 Task: Add a signature Bailey Nelson containing 'Stay safe, Bailey Nelson' to email address softage.1@softage.net and add a folder Cover letters
Action: Mouse moved to (485, 341)
Screenshot: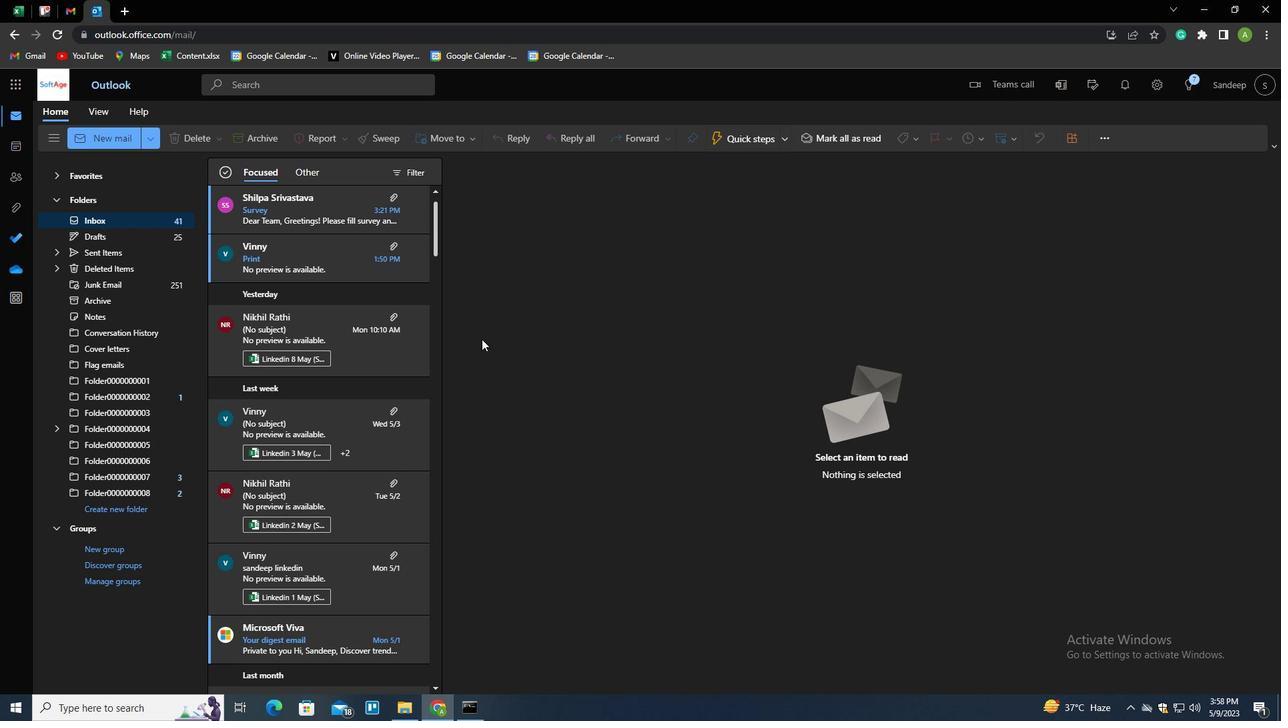 
Action: Key pressed n
Screenshot: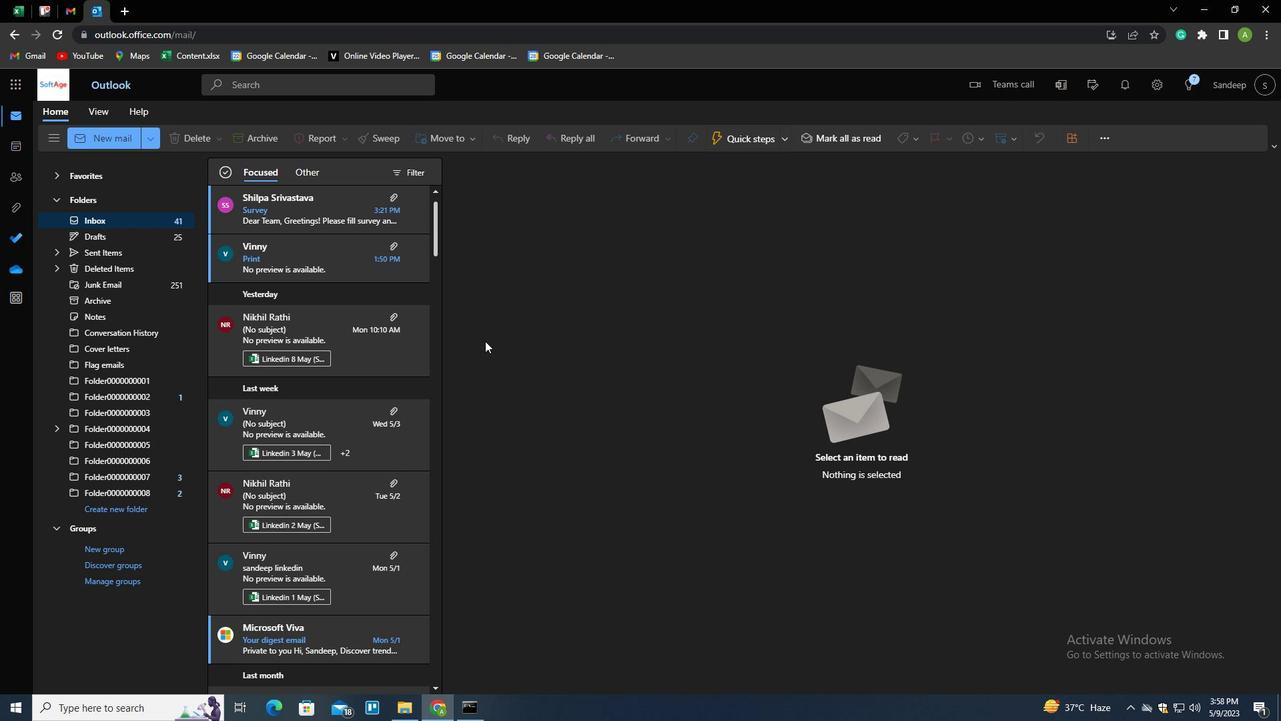 
Action: Mouse moved to (896, 144)
Screenshot: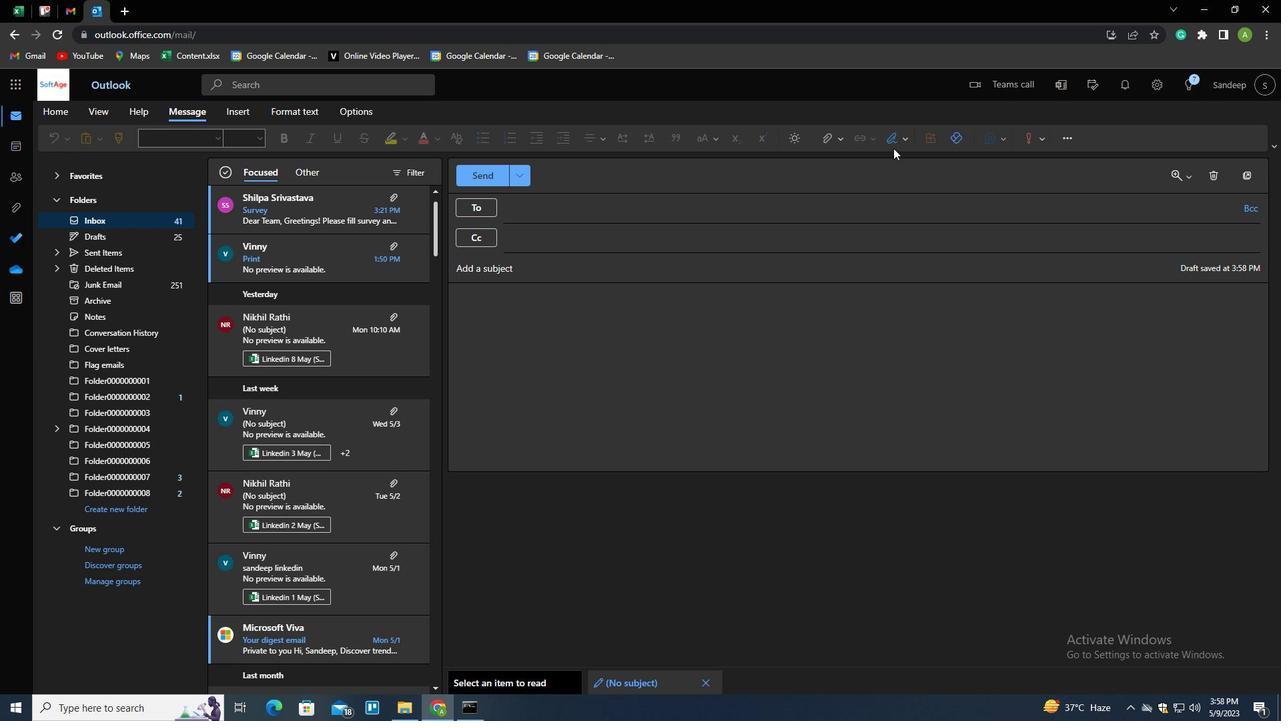 
Action: Mouse pressed left at (896, 144)
Screenshot: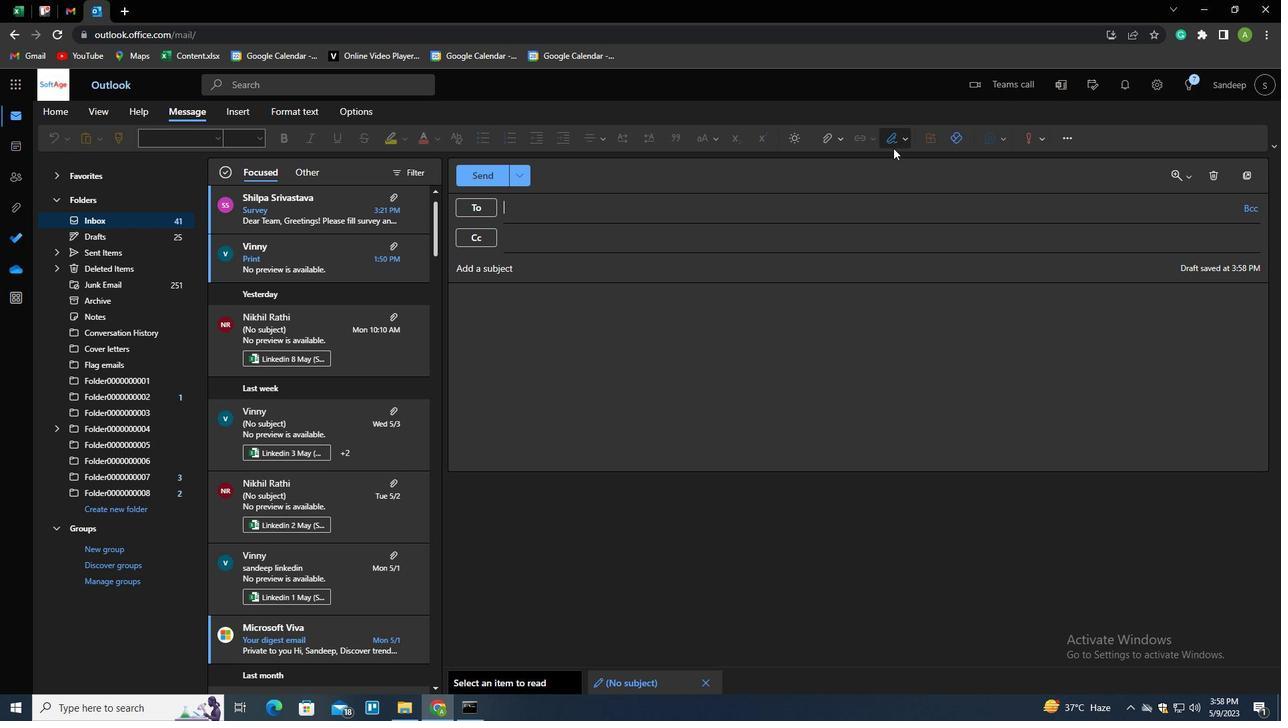 
Action: Mouse moved to (891, 162)
Screenshot: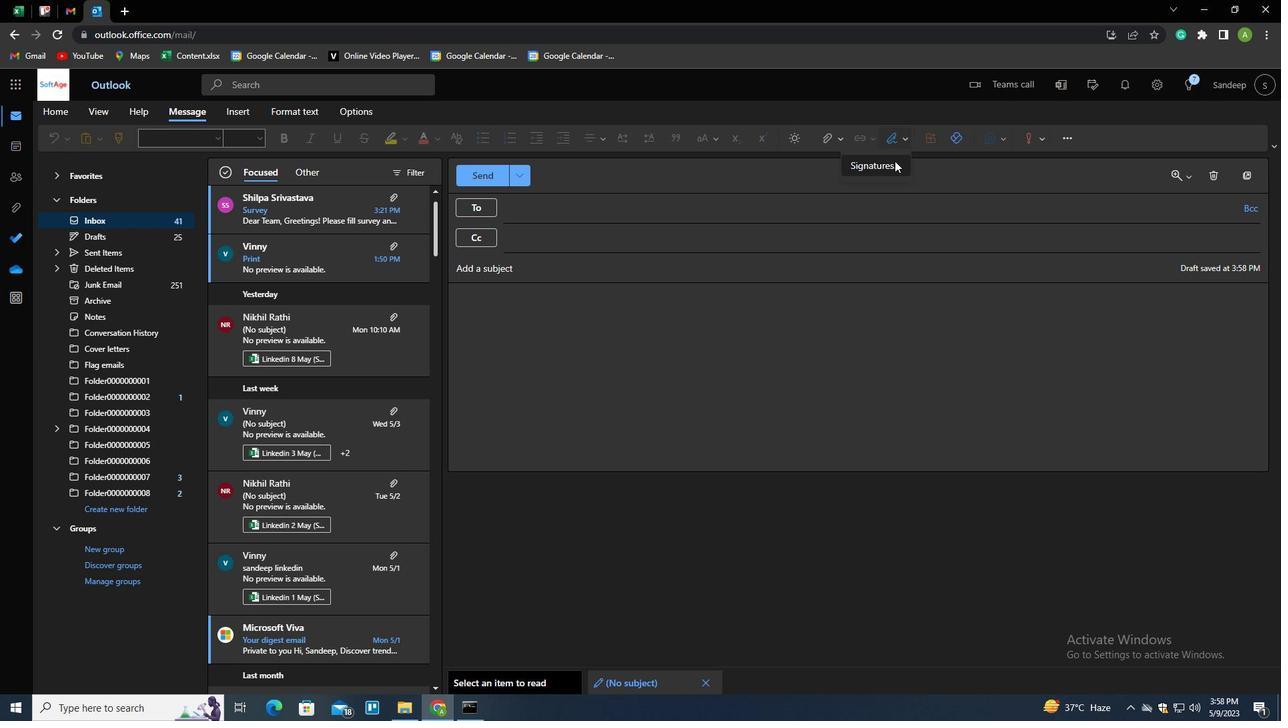 
Action: Mouse pressed left at (891, 162)
Screenshot: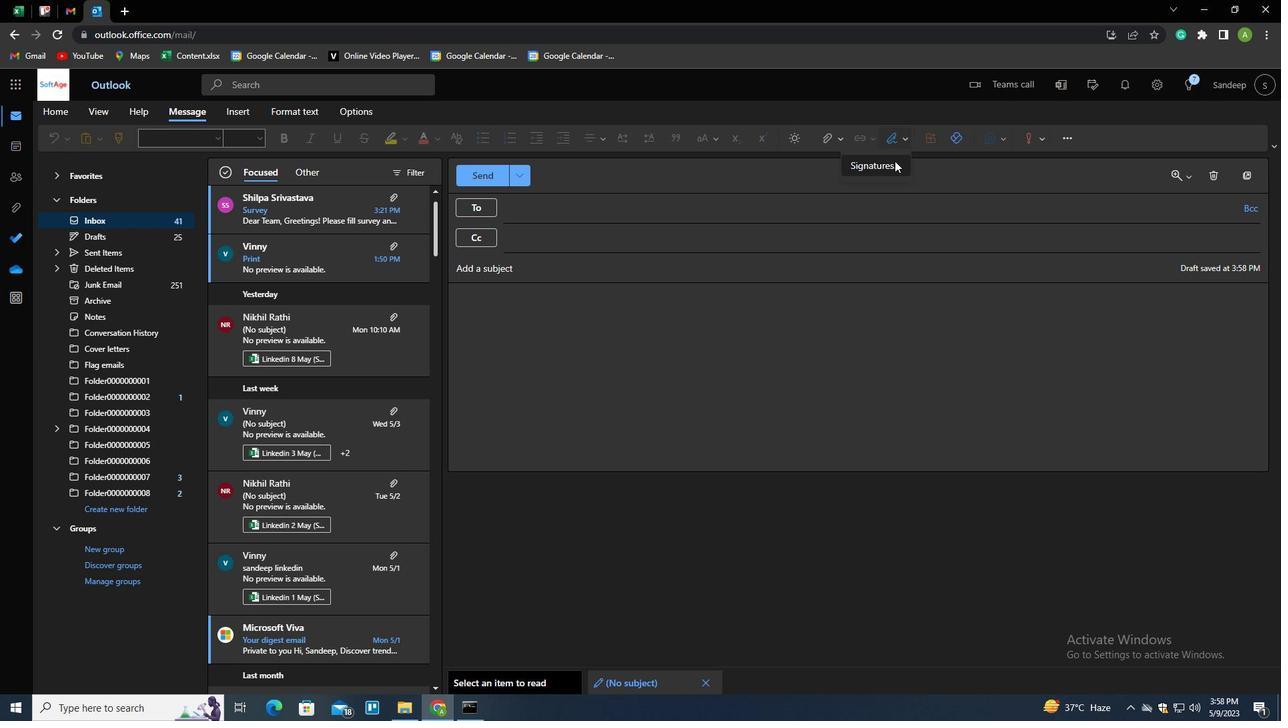 
Action: Mouse moved to (700, 245)
Screenshot: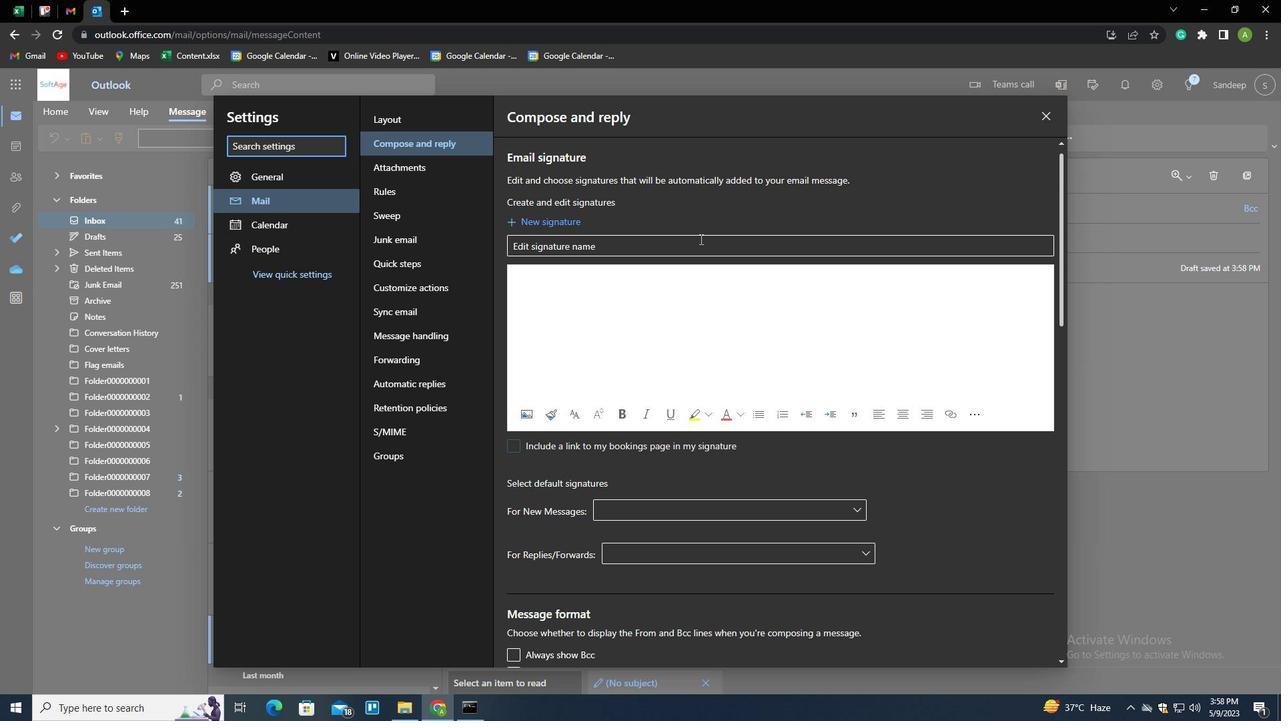 
Action: Mouse pressed left at (700, 245)
Screenshot: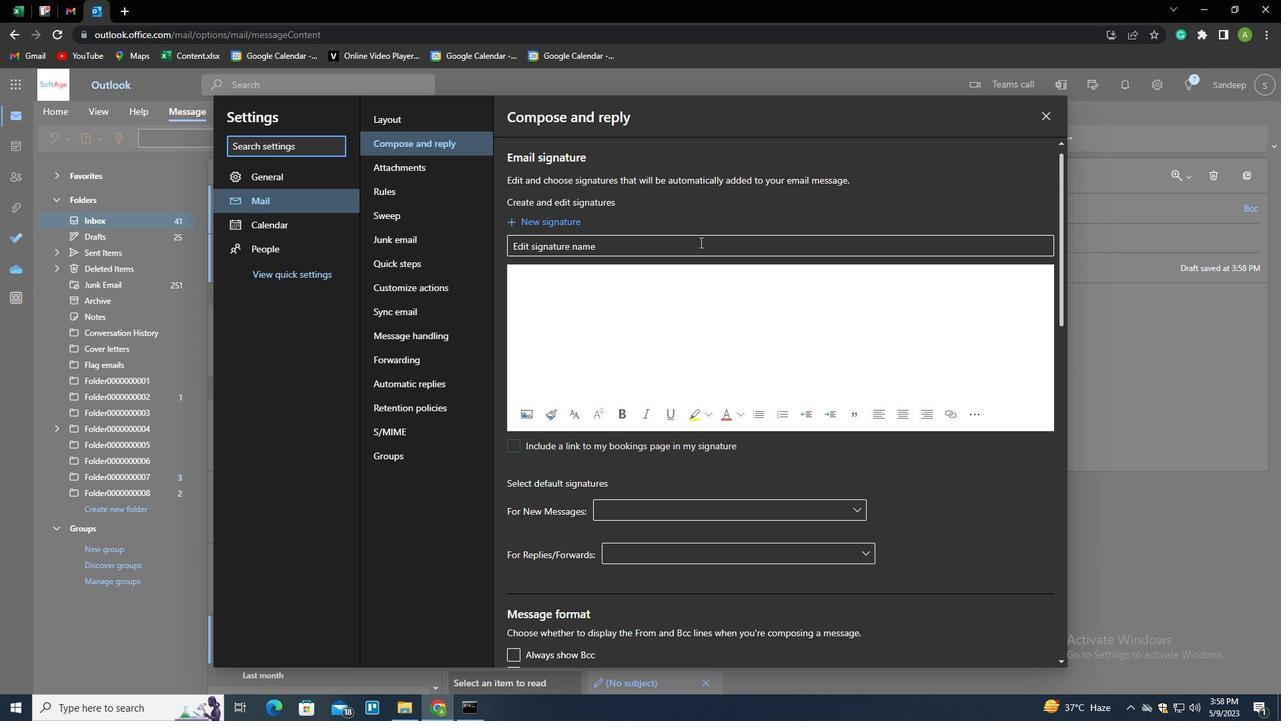 
Action: Key pressed <Key.shift>BAILEY<Key.space><Key.shift>NELSON<Key.tab><Key.shift_r><Key.enter><Key.enter><Key.enter><Key.enter><Key.enter><Key.enter><Key.shift><Key.shift><Key.shift><Key.shift><Key.shift><Key.shift><Key.shift><Key.shift><Key.shift><Key.shift><Key.shift><Key.shift><Key.shift><Key.shift><Key.shift><Key.shift><Key.shift><Key.shift><Key.shift><Key.shift><Key.shift><Key.shift><Key.shift><Key.shift>STAY<Key.space>SAFE<Key.shift_r><Key.enter><Key.shift><Key.shift><Key.shift><Key.shift><Key.shift><Key.shift><Key.shift><Key.shift><Key.shift><Key.shift><Key.shift><Key.shift><Key.shift><Key.shift><Key.shift><Key.shift><Key.shift><Key.shift><Key.shift><Key.shift><Key.shift><Key.shift><Key.shift><Key.shift><Key.shift><Key.shift><Key.shift><Key.shift><Key.shift><Key.shift><Key.shift><Key.shift><Key.shift><Key.shift><Key.shift><Key.shift><Key.shift><Key.shift><Key.shift><Key.shift><Key.shift><Key.shift><Key.shift><Key.shift><Key.shift><Key.shift><Key.shift><Key.shift><Key.shift><Key.shift><Key.shift><Key.shift><Key.shift><Key.shift><Key.shift><Key.shift><Key.shift>VA<Key.backspace><Key.backspace><Key.shift>BAILEY<Key.space><Key.shift>NELSON
Screenshot: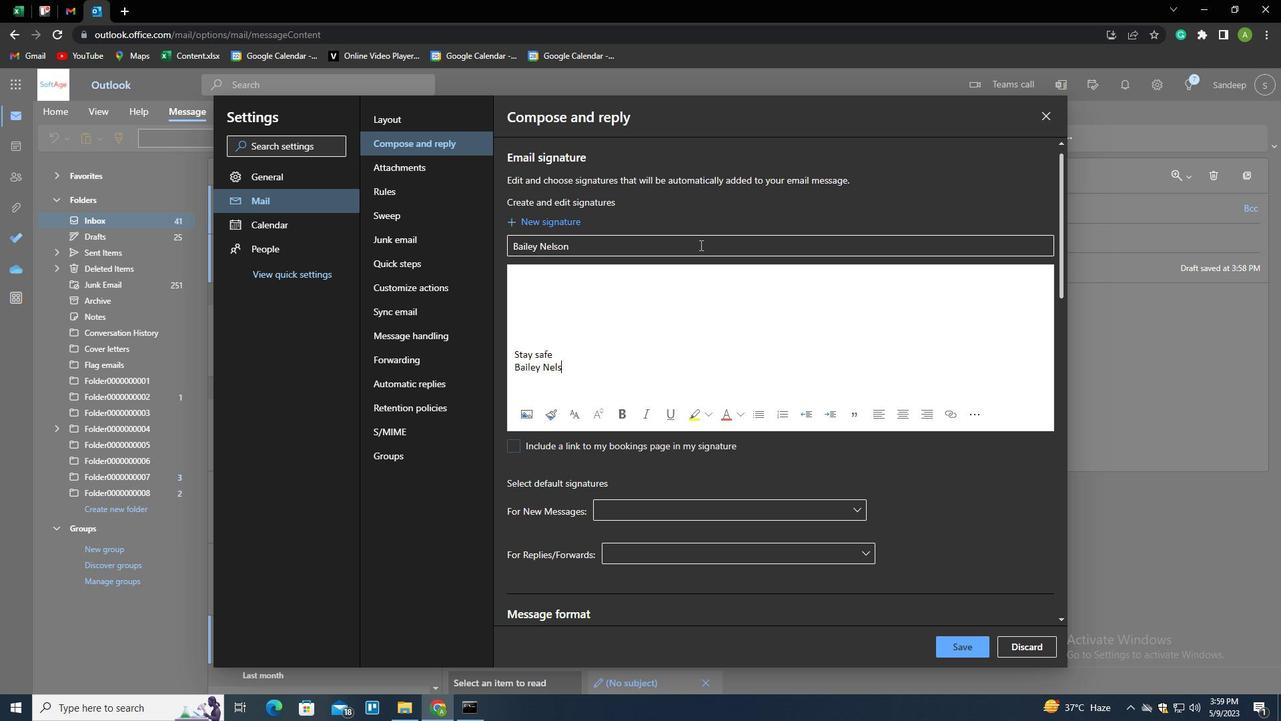 
Action: Mouse moved to (984, 643)
Screenshot: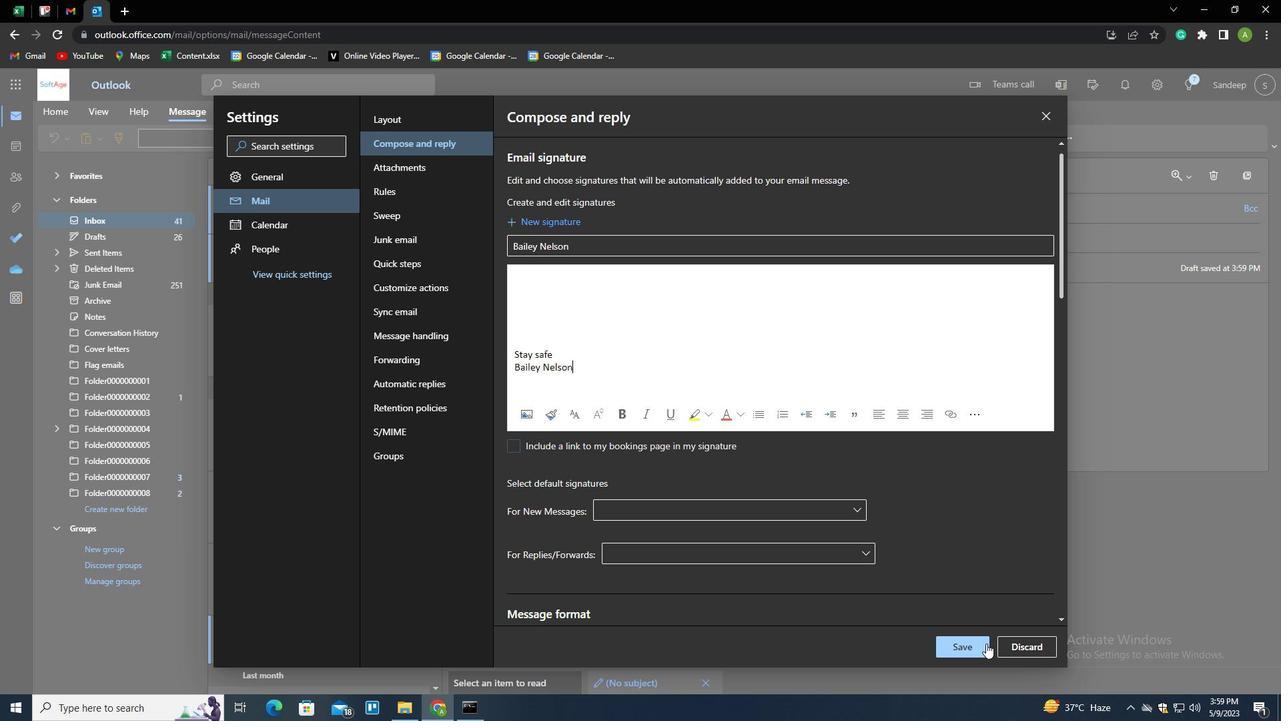 
Action: Mouse pressed left at (984, 643)
Screenshot: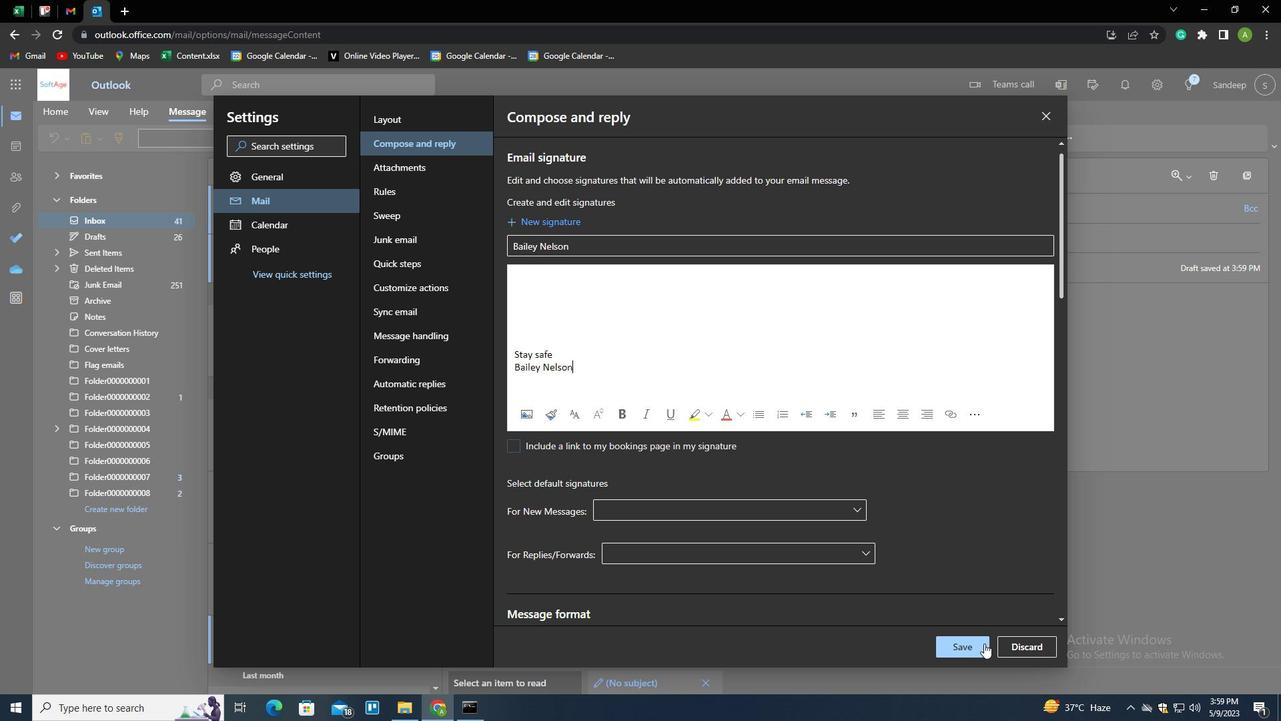 
Action: Mouse moved to (1128, 471)
Screenshot: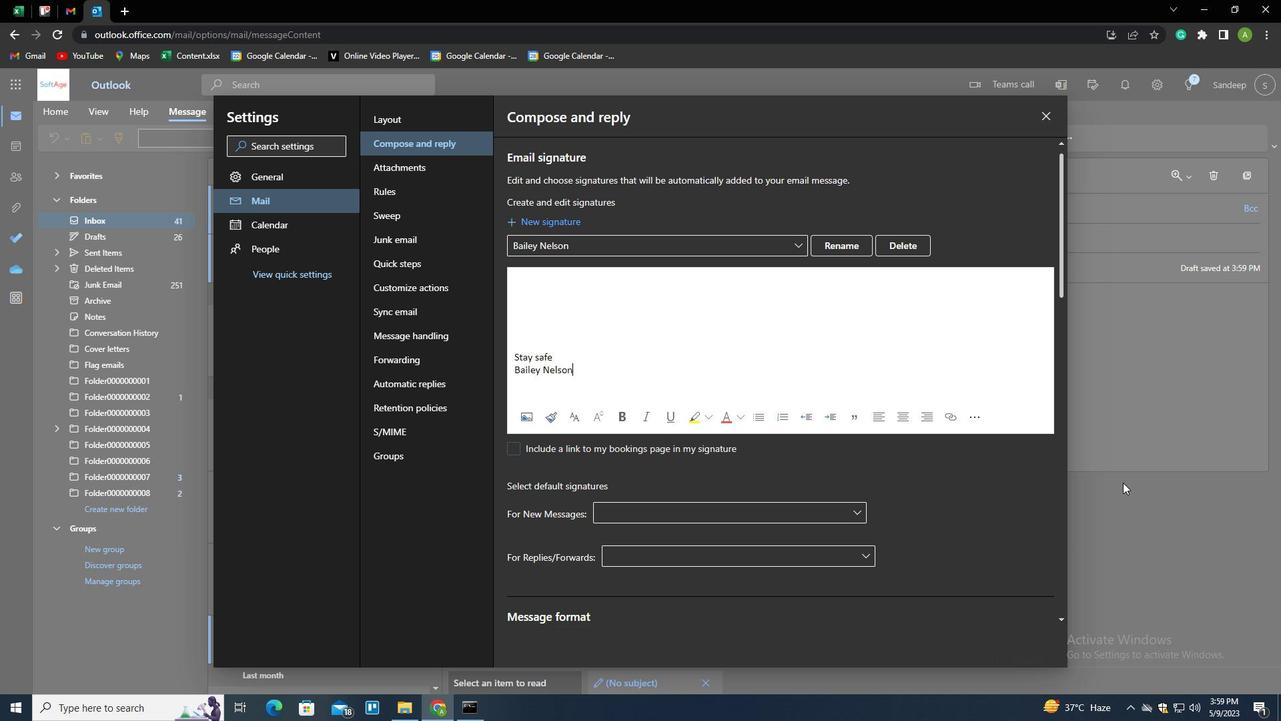 
Action: Mouse pressed left at (1128, 471)
Screenshot: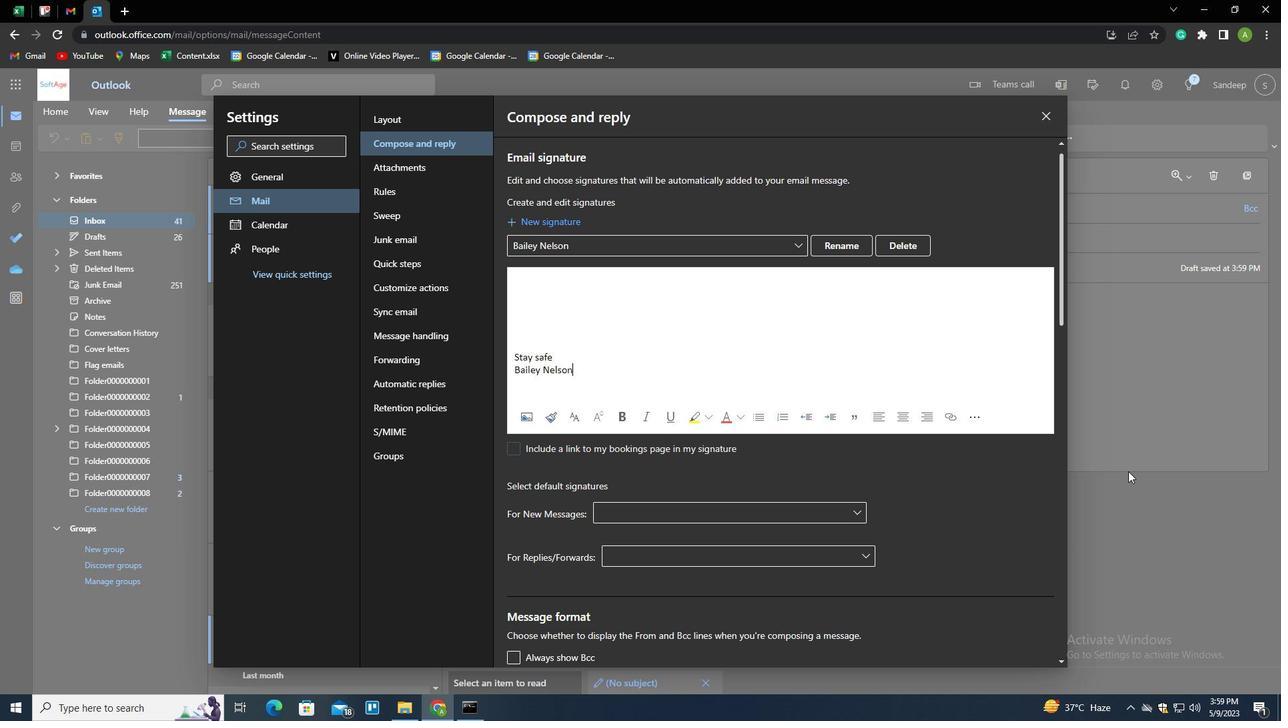 
Action: Mouse moved to (682, 366)
Screenshot: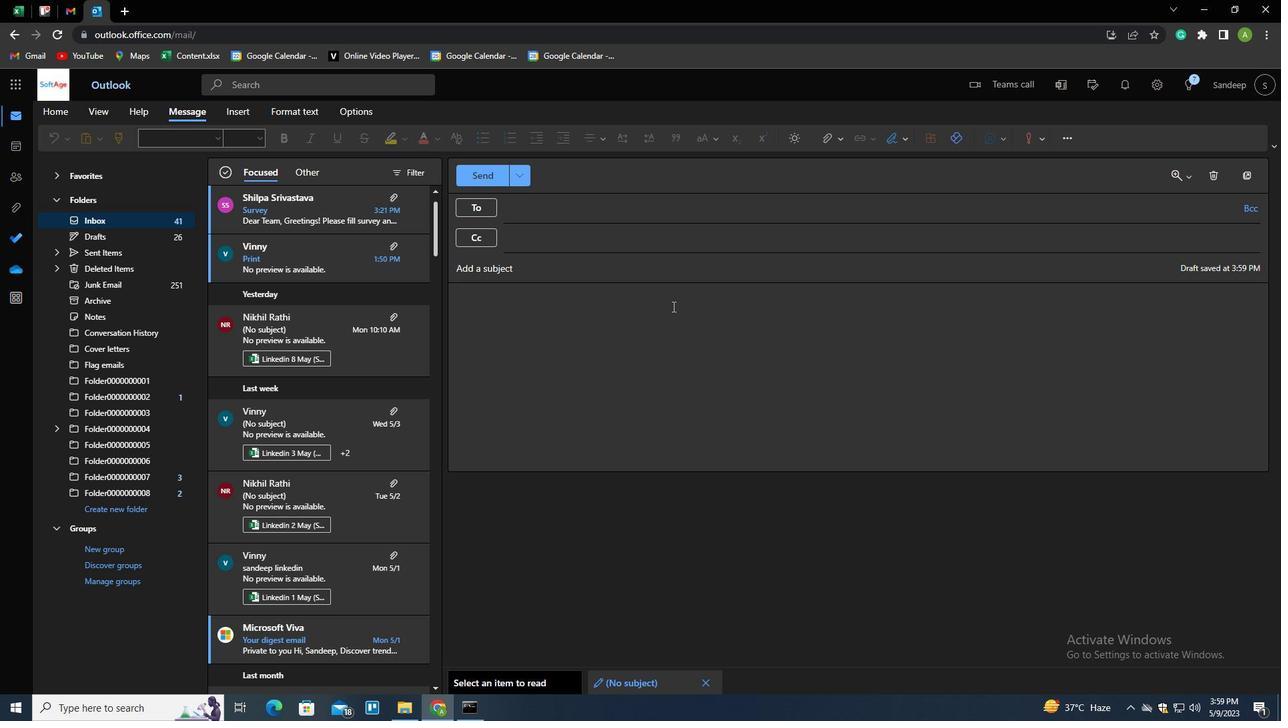 
Action: Mouse pressed left at (682, 366)
Screenshot: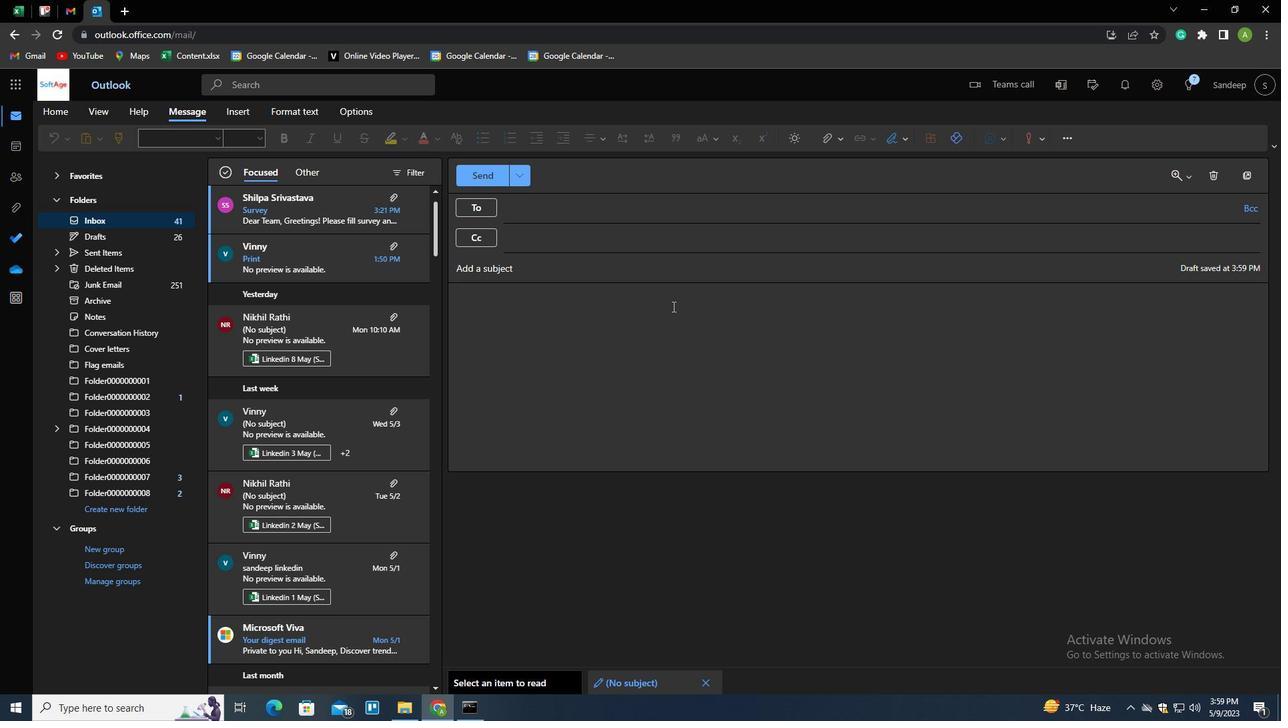 
Action: Mouse moved to (889, 144)
Screenshot: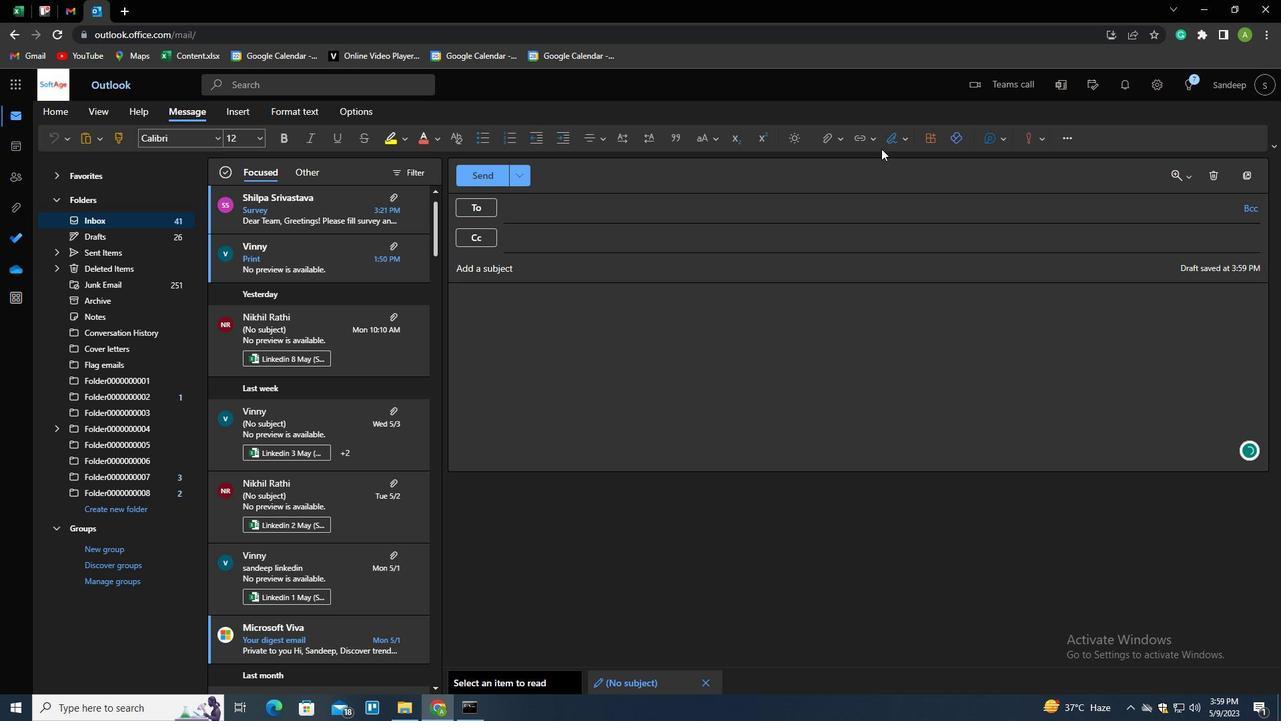 
Action: Mouse pressed left at (889, 144)
Screenshot: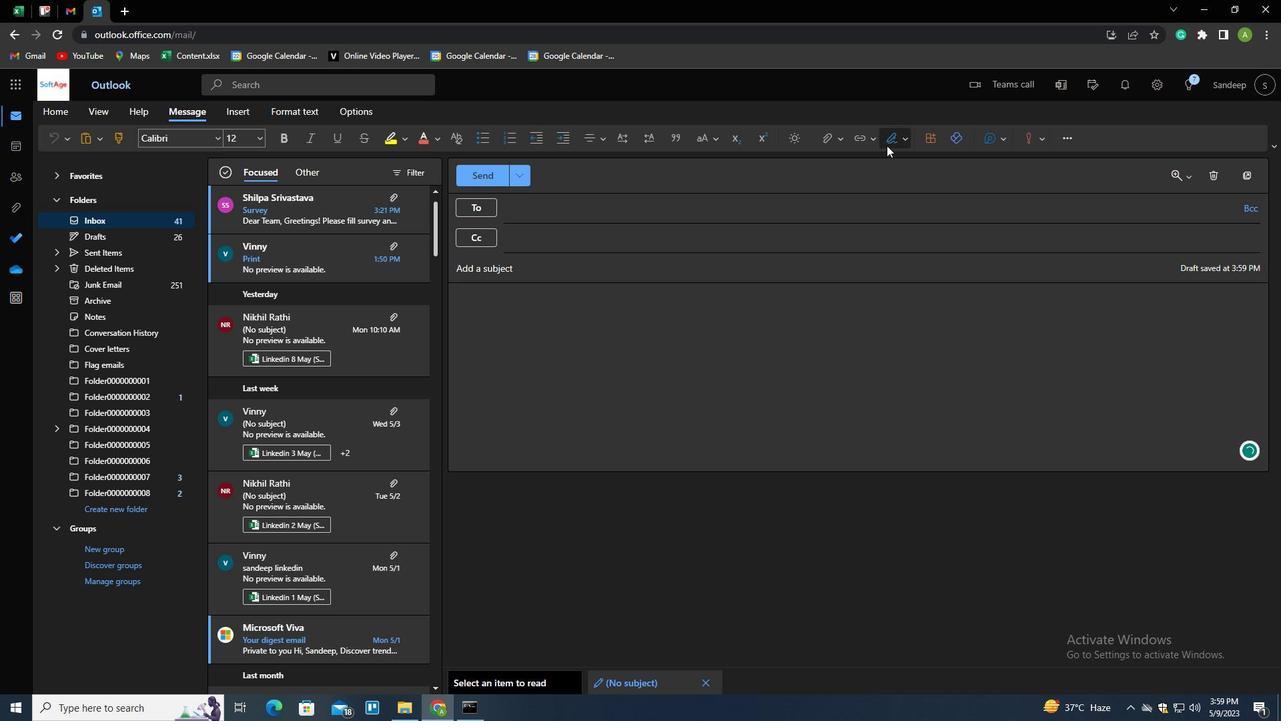 
Action: Mouse moved to (885, 166)
Screenshot: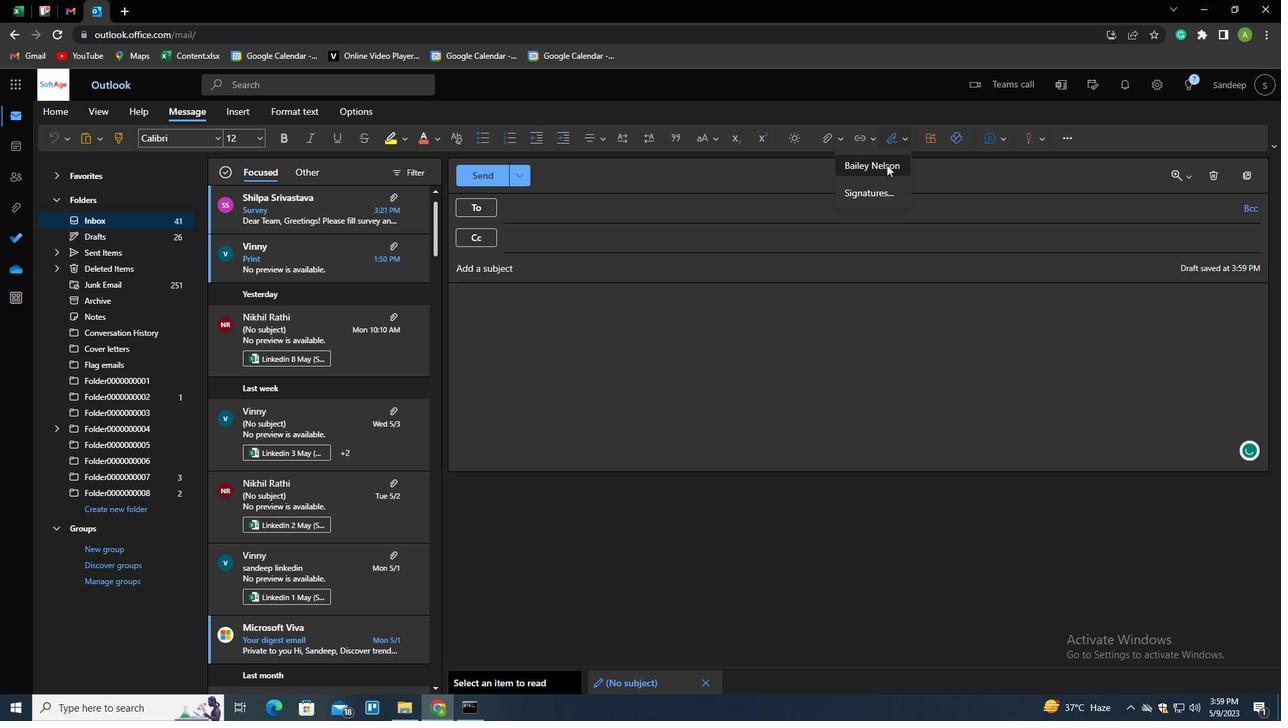 
Action: Mouse pressed left at (885, 166)
Screenshot: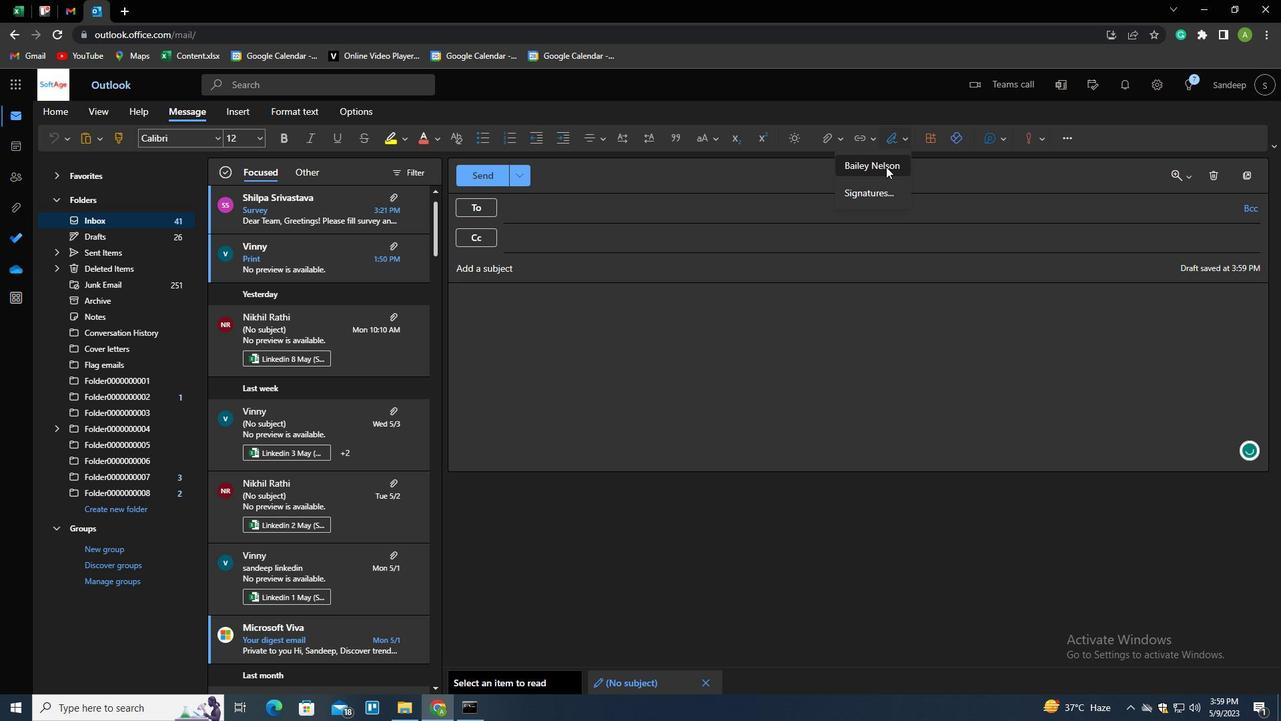 
Action: Mouse moved to (591, 210)
Screenshot: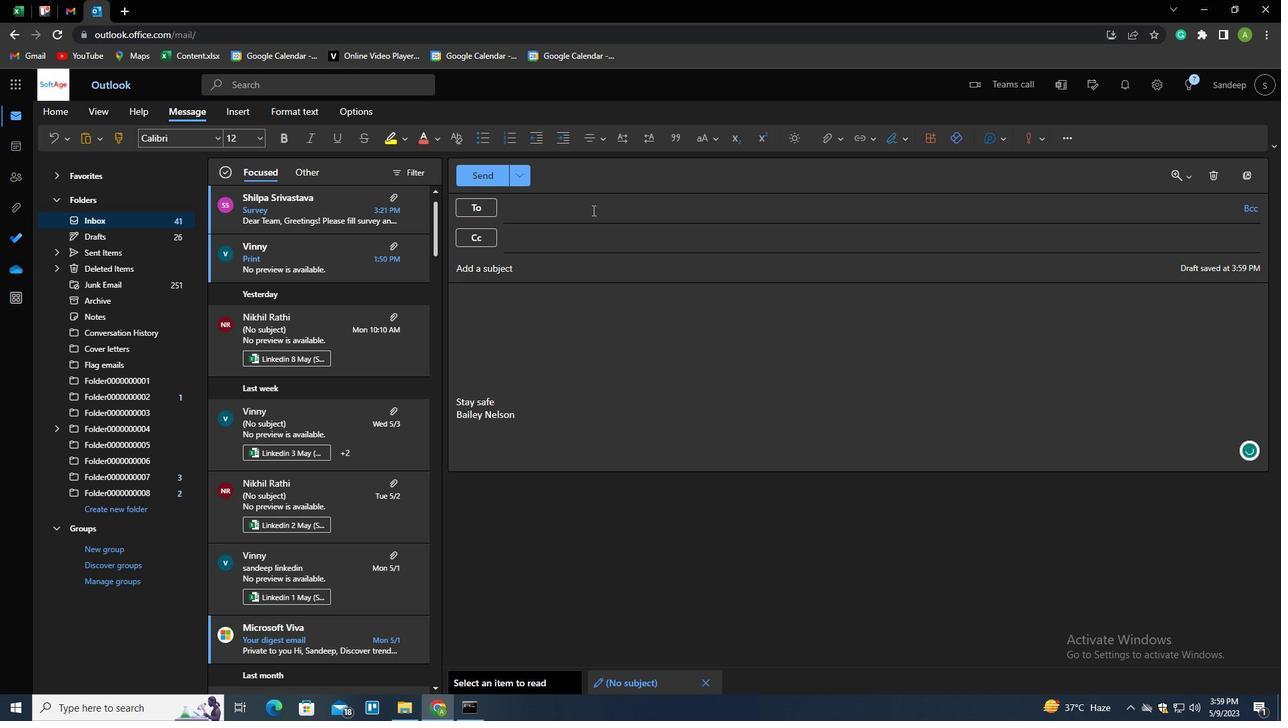 
Action: Mouse pressed left at (591, 210)
Screenshot: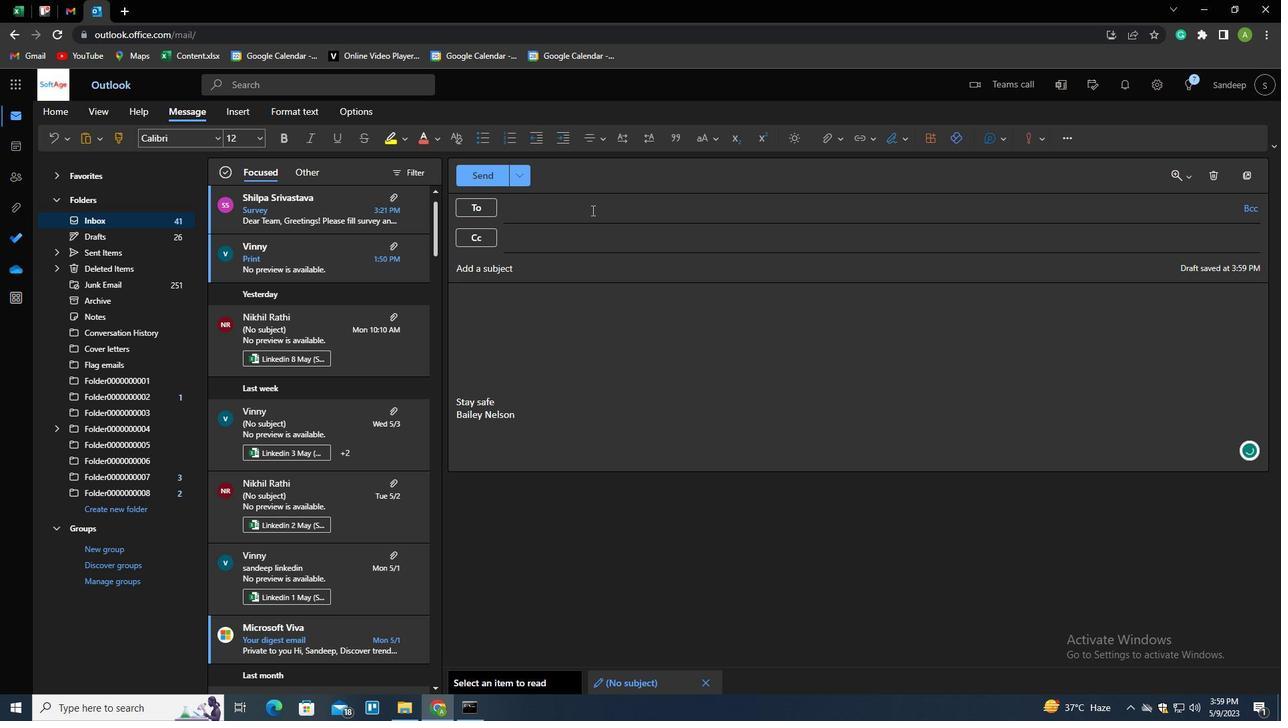 
Action: Key pressed SOFTAGE.1<Key.shift>@SOFTAGE.NET
Screenshot: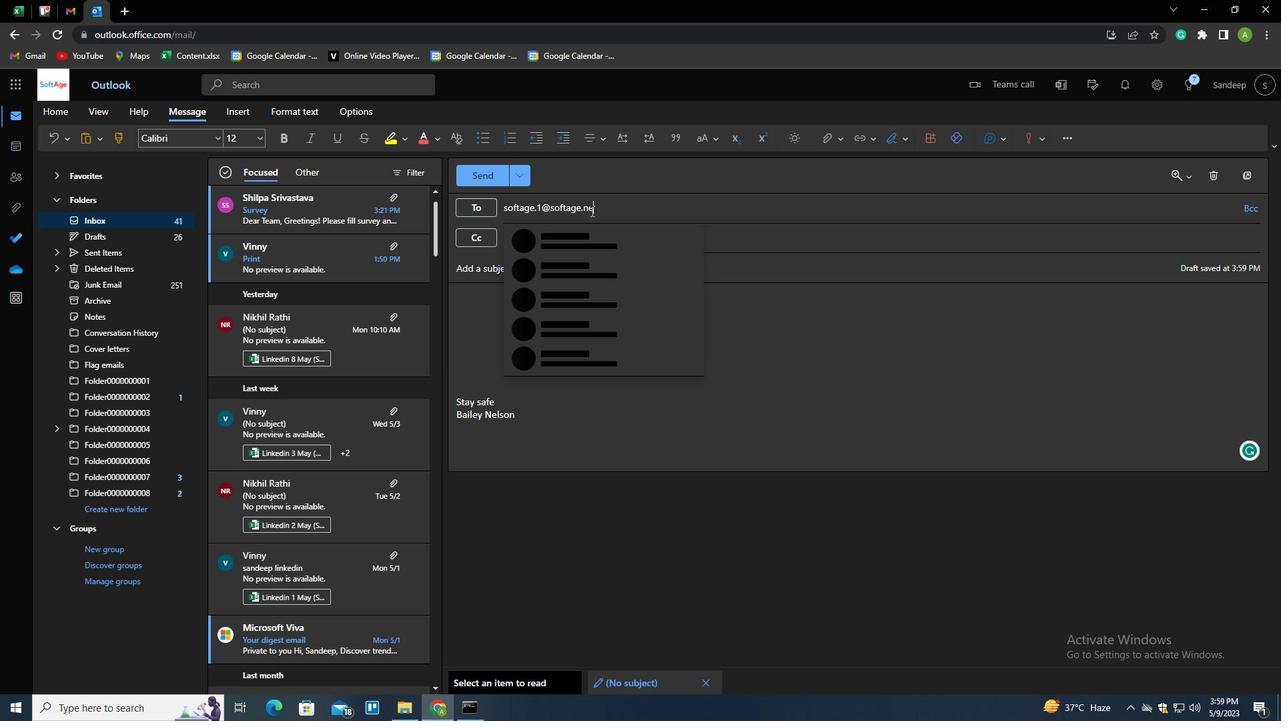 
Action: Mouse moved to (821, 372)
Screenshot: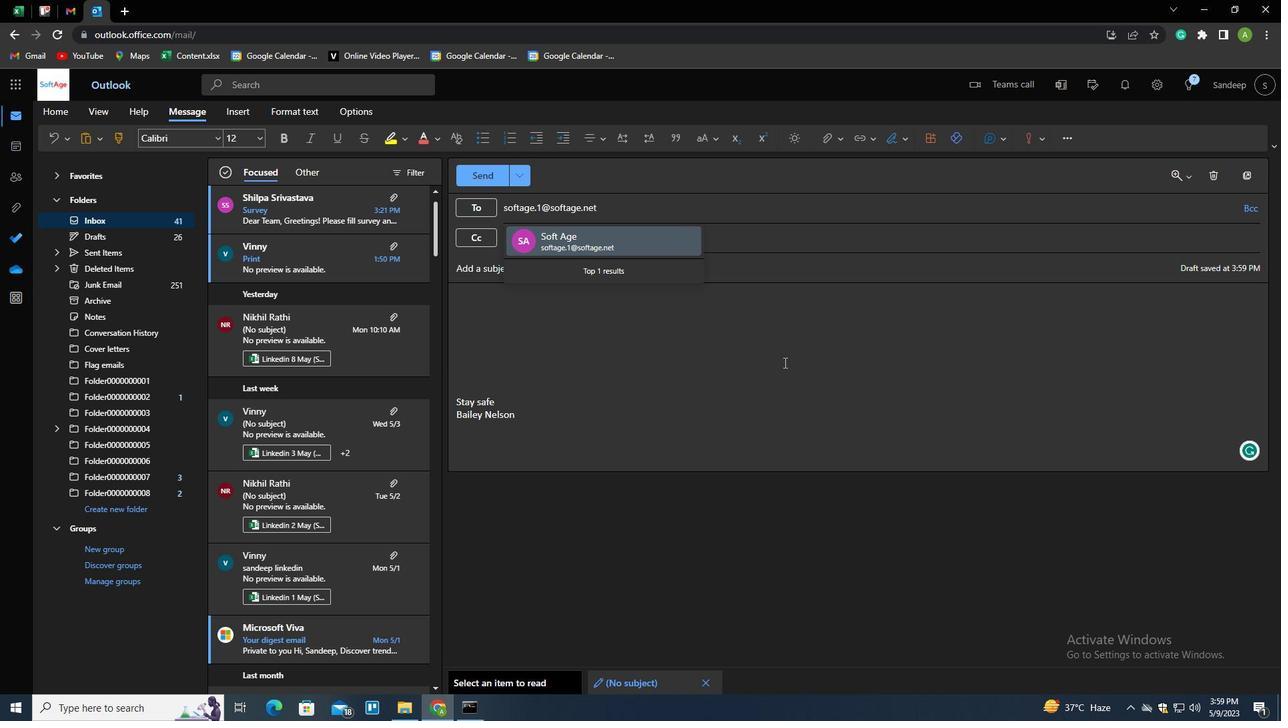 
Action: Mouse pressed left at (821, 372)
Screenshot: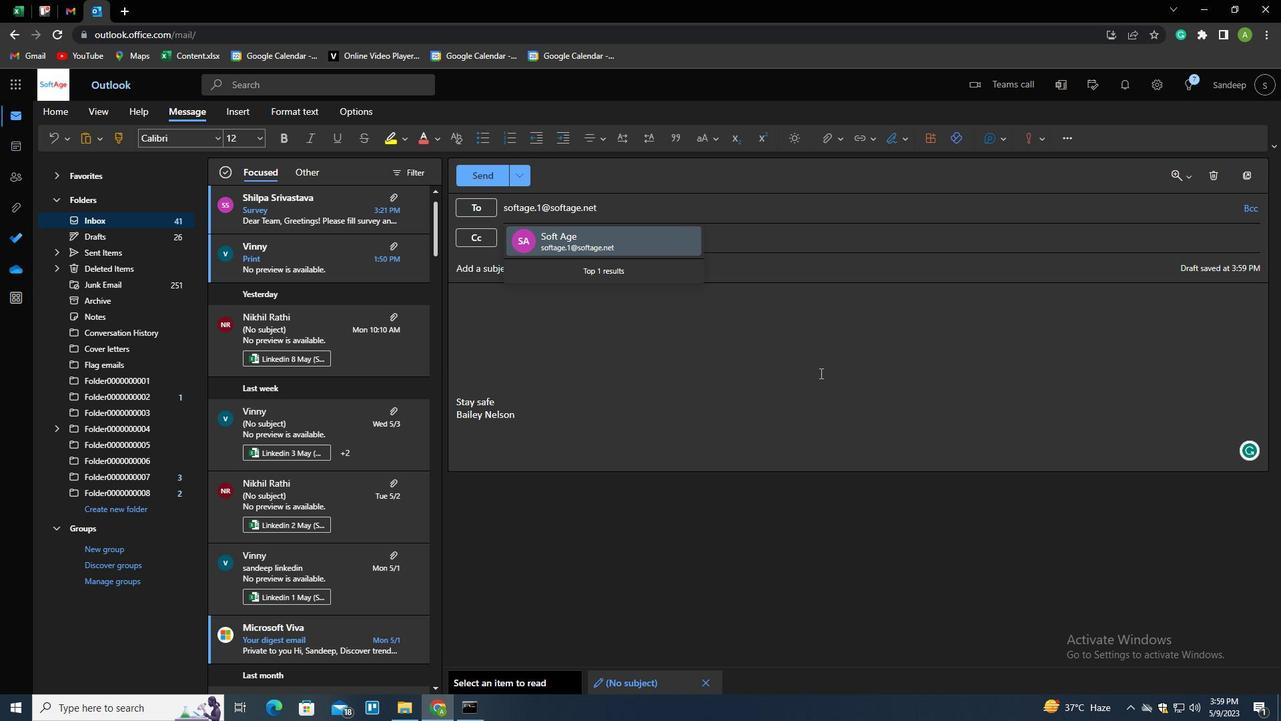 
Action: Mouse moved to (142, 507)
Screenshot: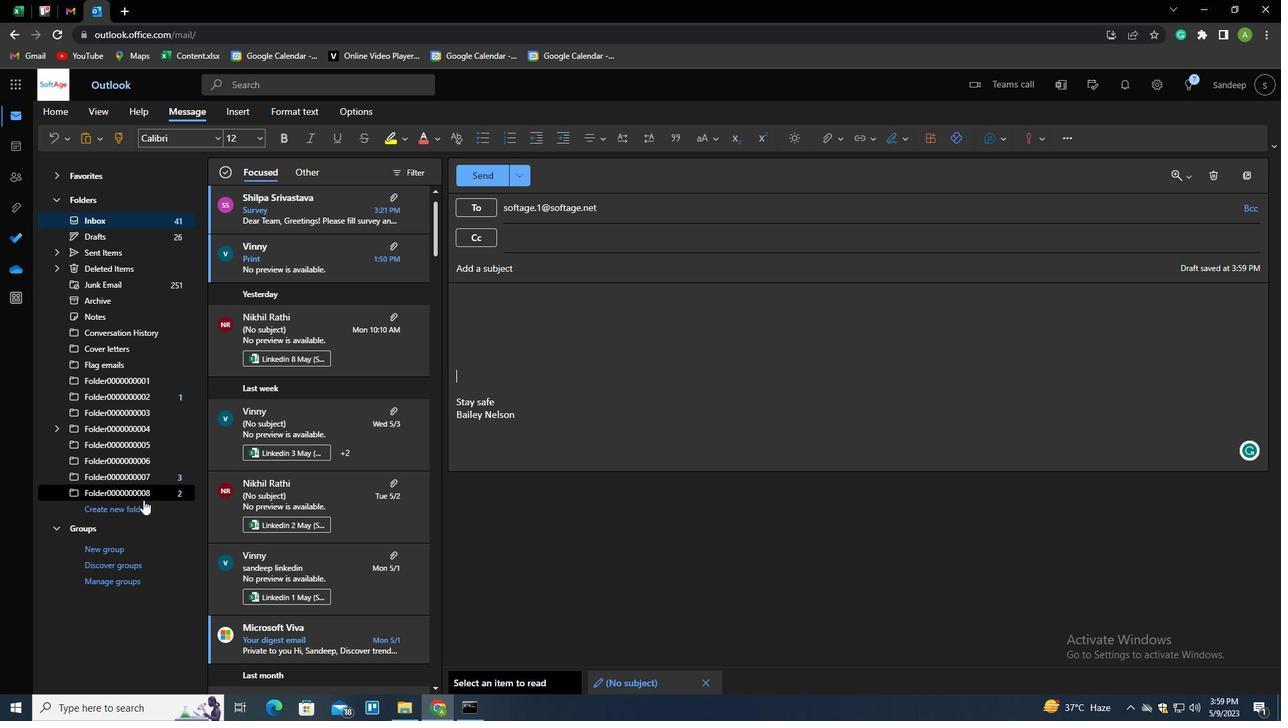 
Action: Mouse pressed left at (142, 507)
Screenshot: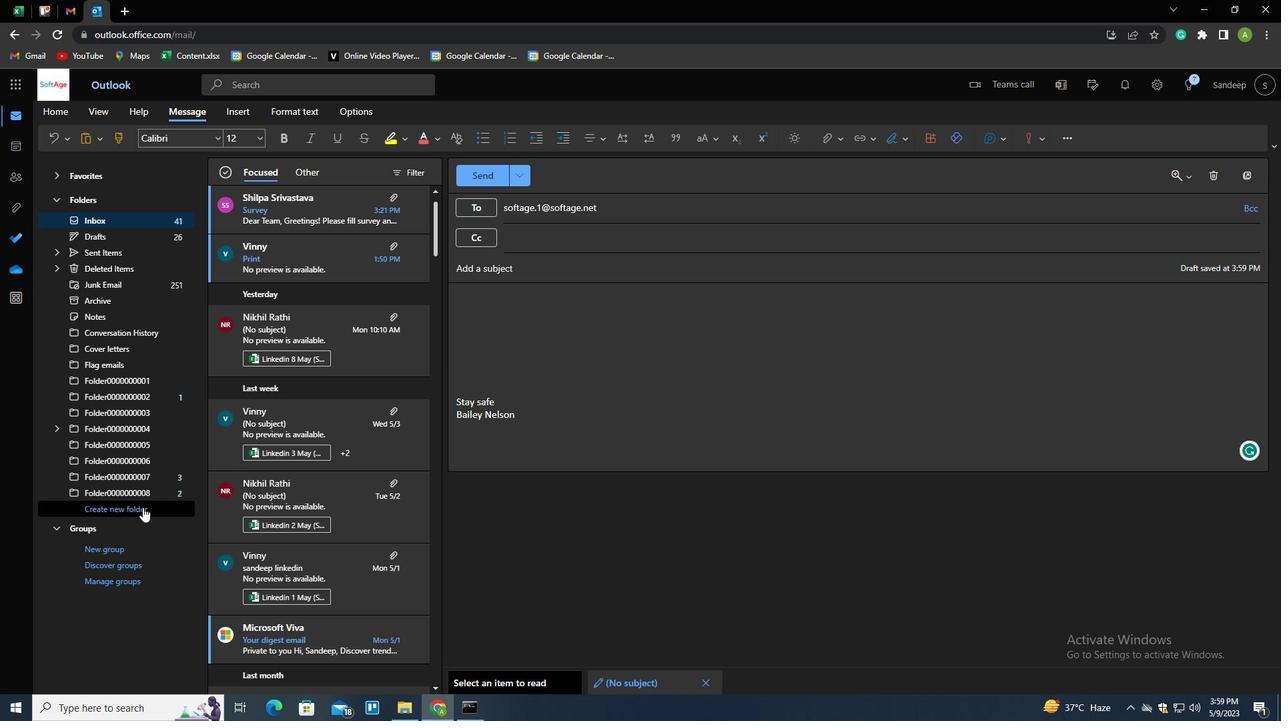 
Action: Mouse moved to (142, 508)
Screenshot: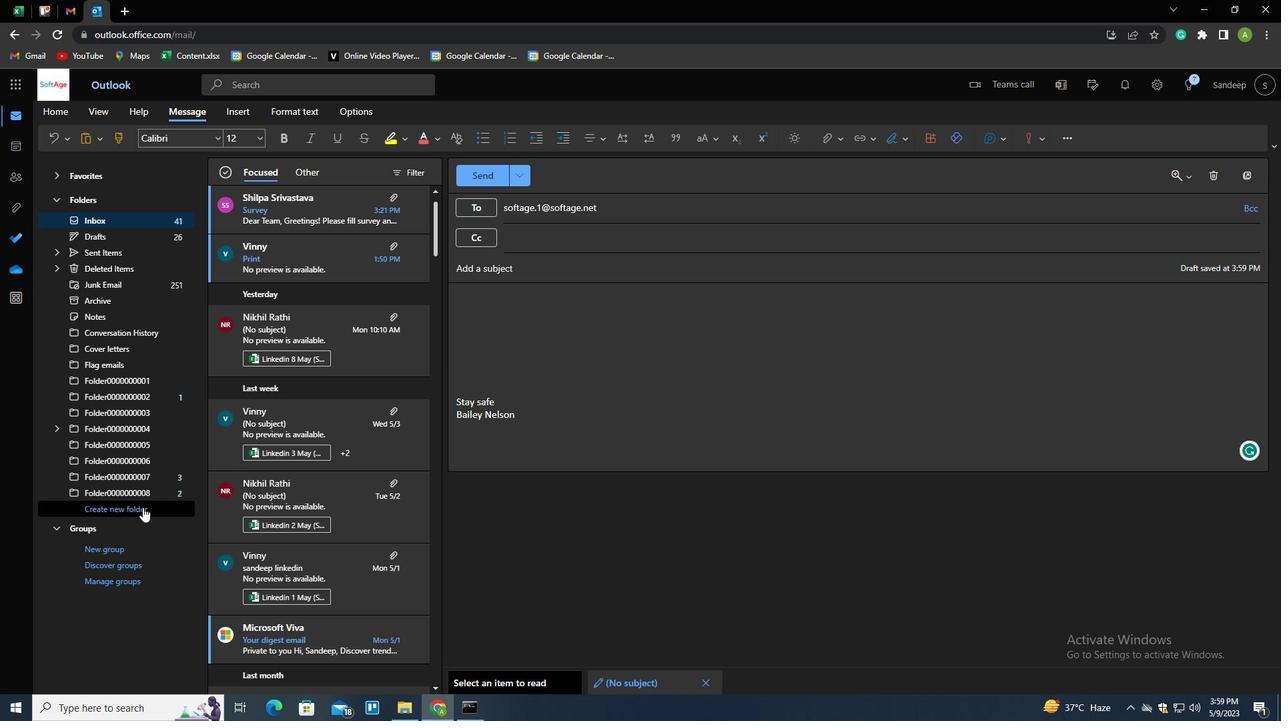 
Action: Key pressed <Key.shift>COVER<Key.space><Key.shift>L<Key.backspace>LETTERS<Key.enter>
Screenshot: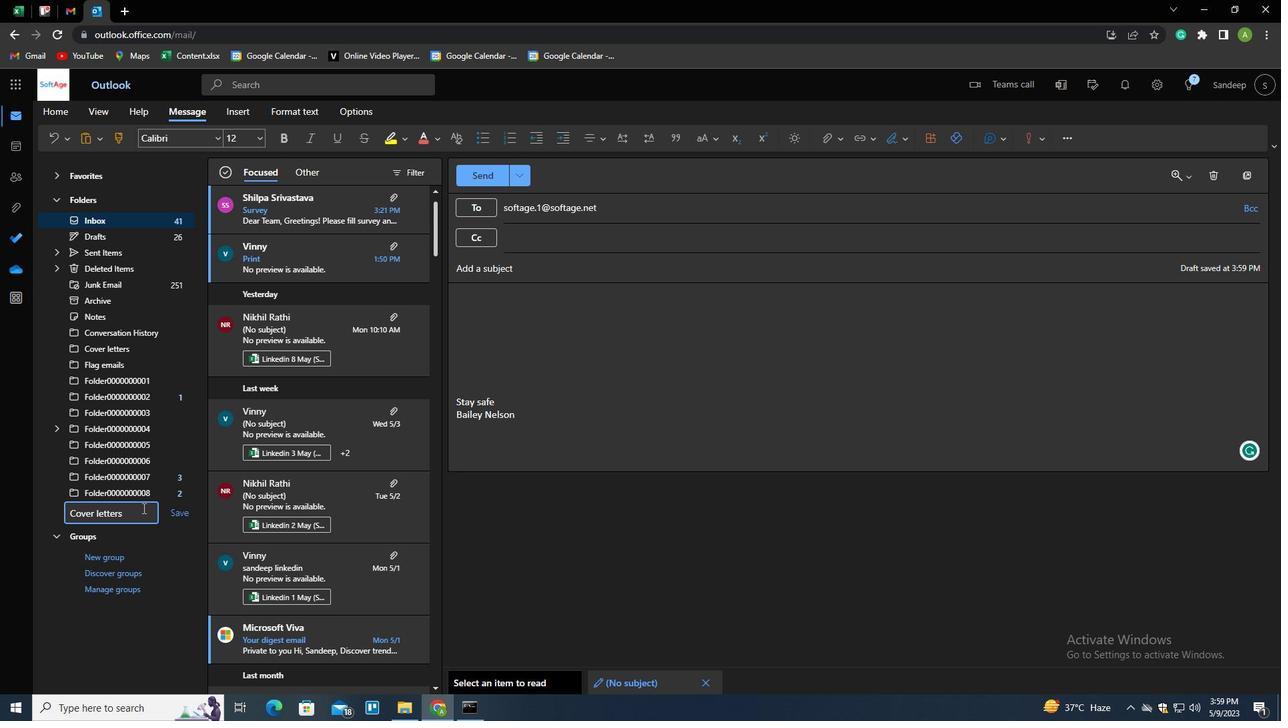 
Action: Mouse moved to (711, 419)
Screenshot: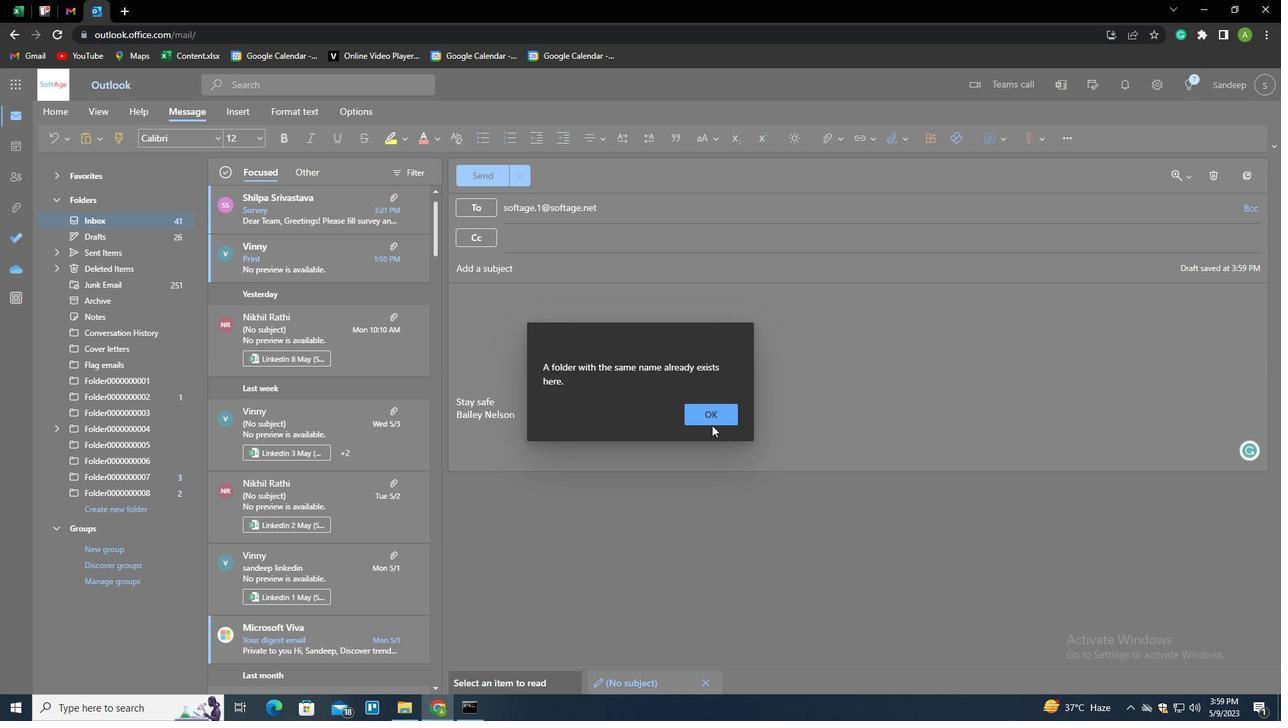 
Action: Mouse pressed left at (711, 419)
Screenshot: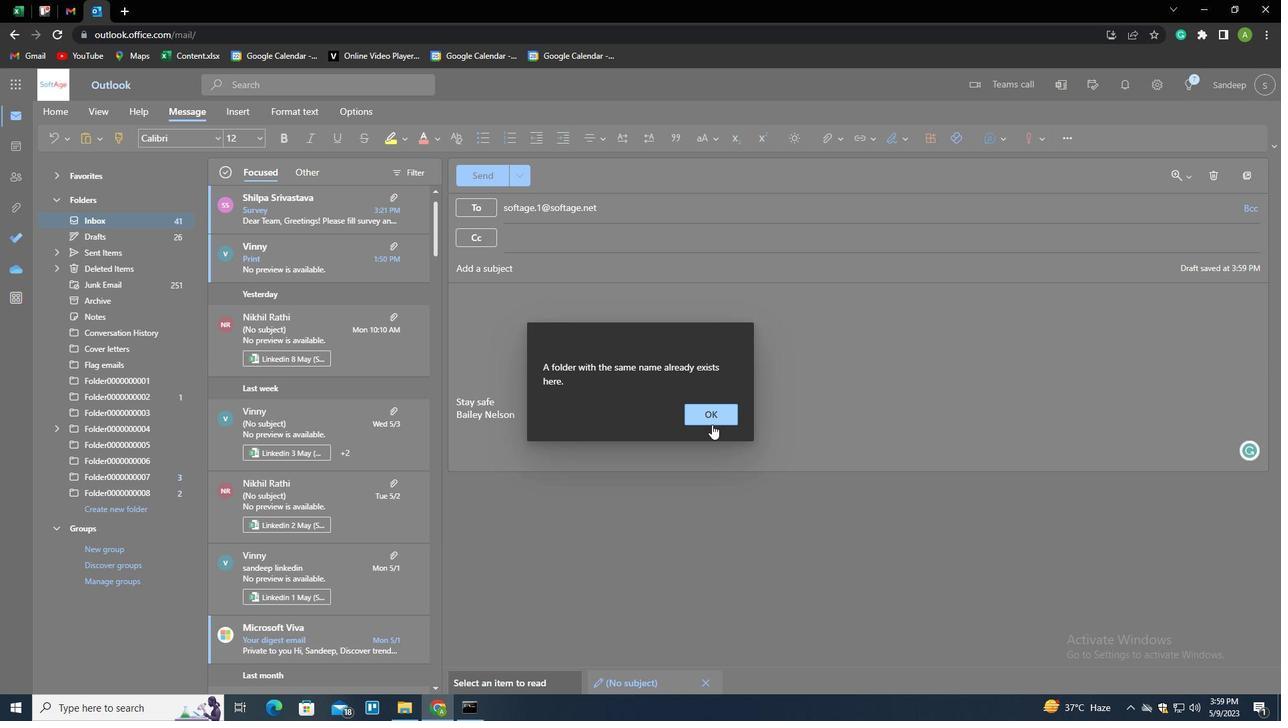 
Action: Mouse moved to (741, 396)
Screenshot: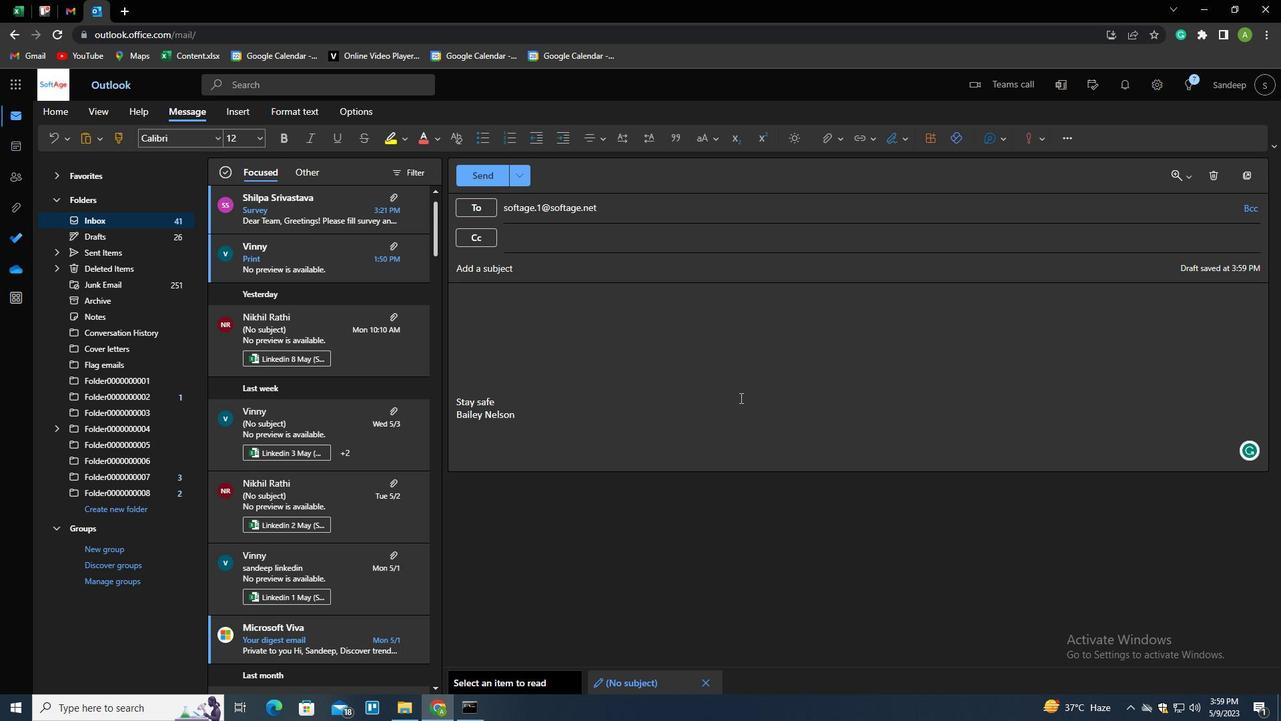 
